 Task: Select Convenience. Add to cart, from DashMart for 1123 Parrill Court, Portage, Indiana 46368, Cell Number 219-406-4695, following items : Fresh Grape Tomatoes (1 pt)_x000D_
 - 2, Iceberg Lettuce (1 ct)_x000D_
 - 2, Russet Potato_x000D_
 - 1, Herb BlastZ Cilantro (0.5 oz)_x000D_
 - 1
Action: Mouse moved to (278, 118)
Screenshot: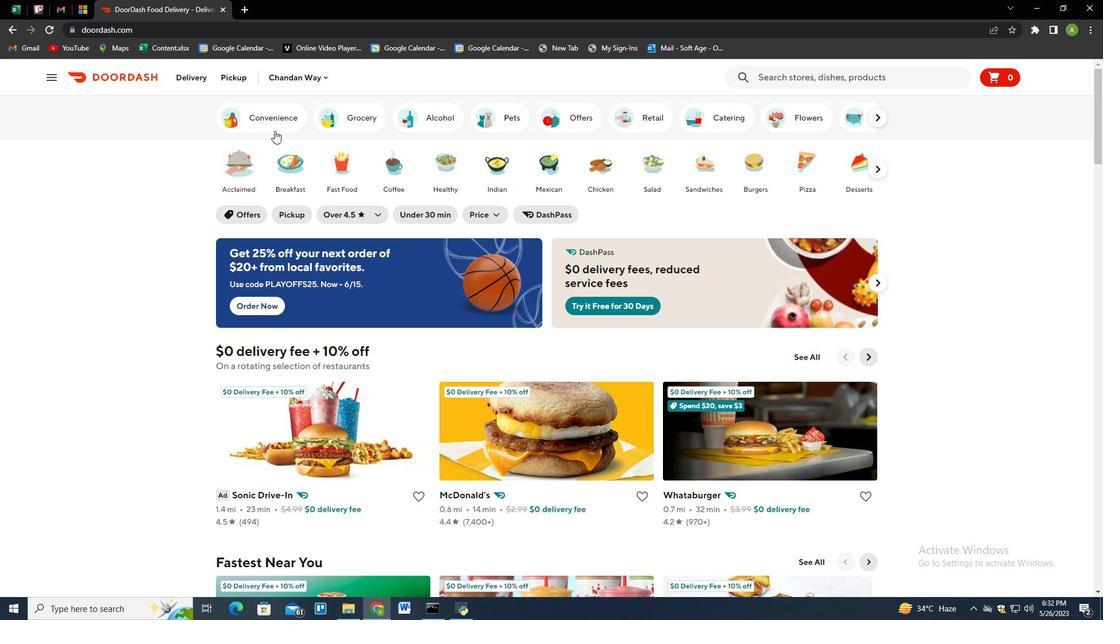 
Action: Mouse pressed left at (278, 118)
Screenshot: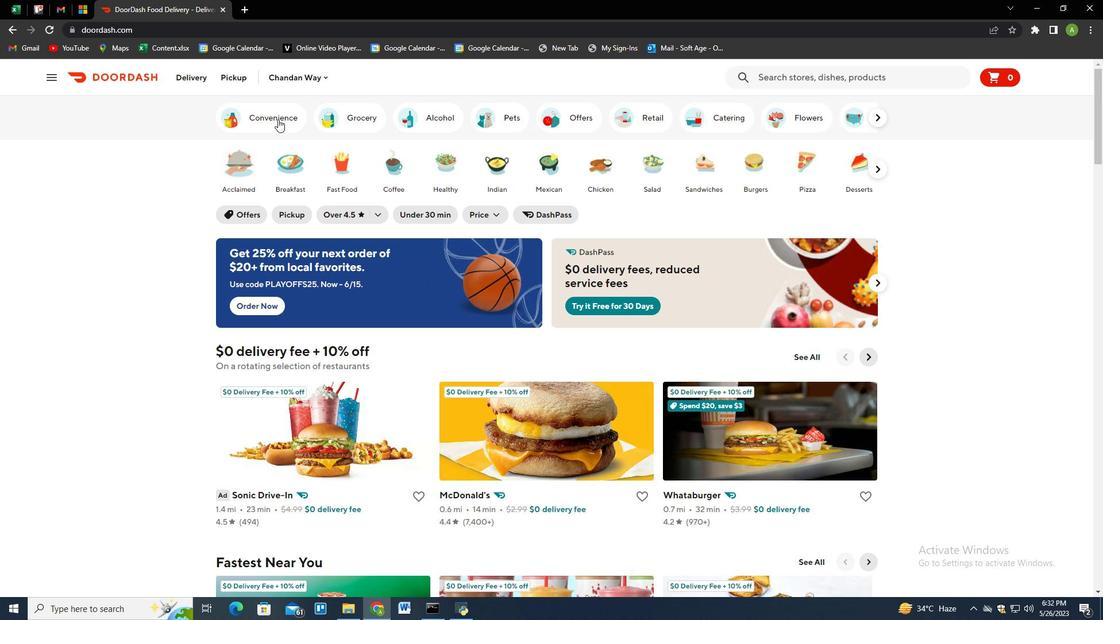 
Action: Mouse moved to (521, 440)
Screenshot: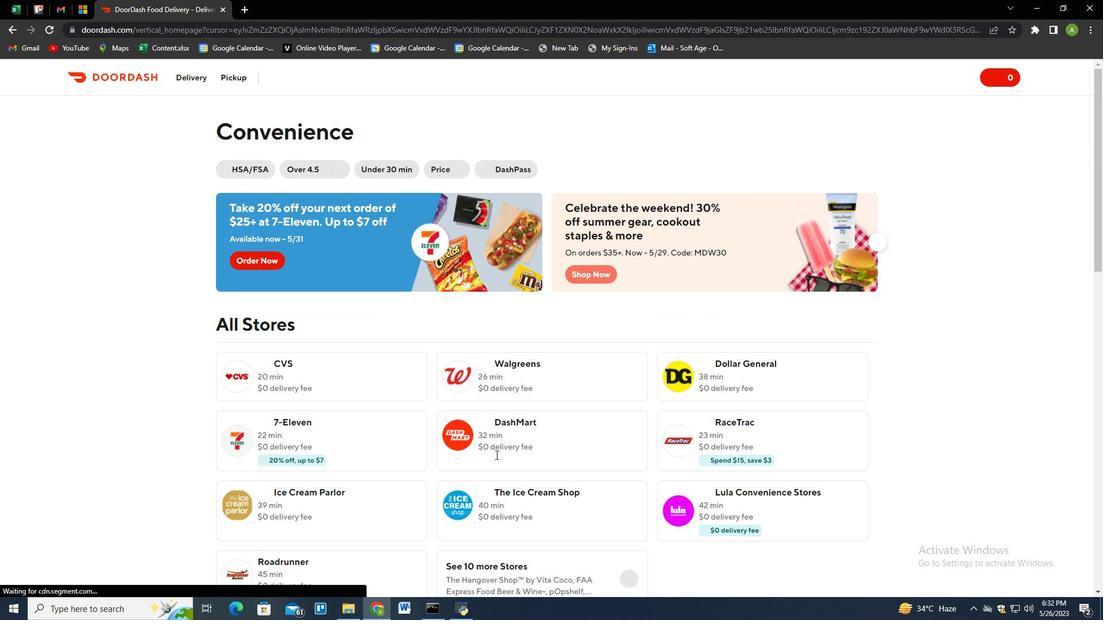 
Action: Mouse pressed left at (521, 440)
Screenshot: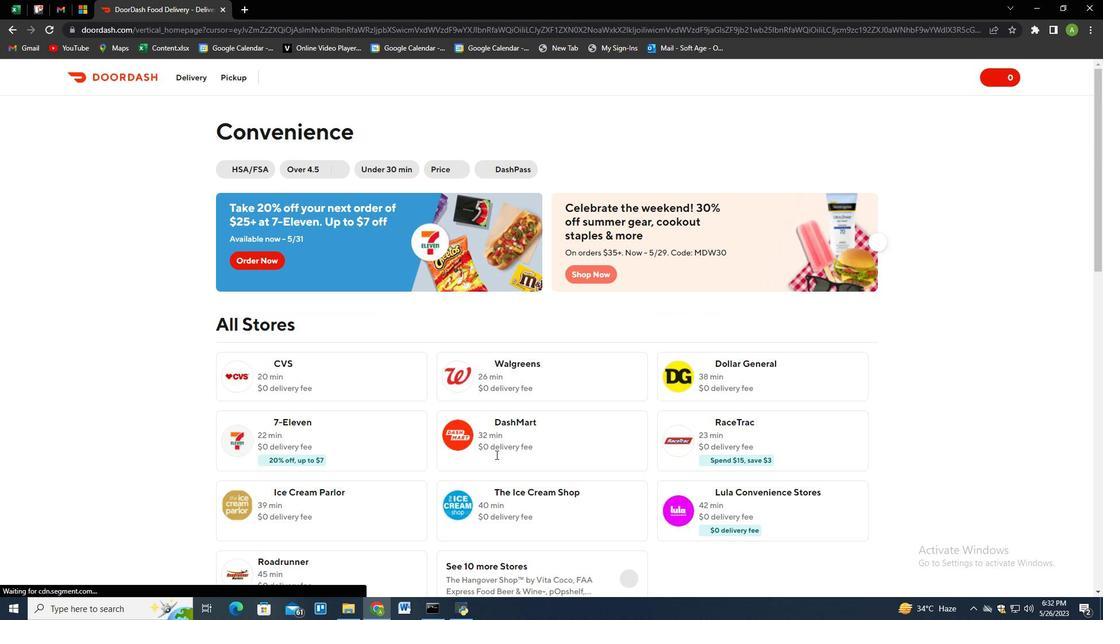 
Action: Mouse moved to (237, 77)
Screenshot: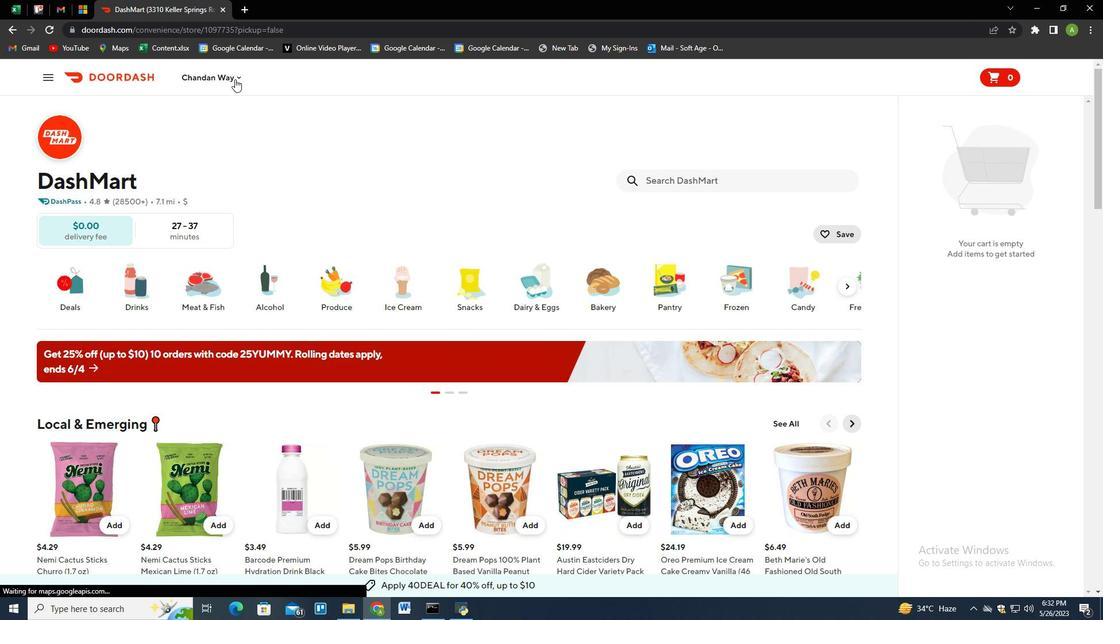 
Action: Mouse pressed left at (237, 77)
Screenshot: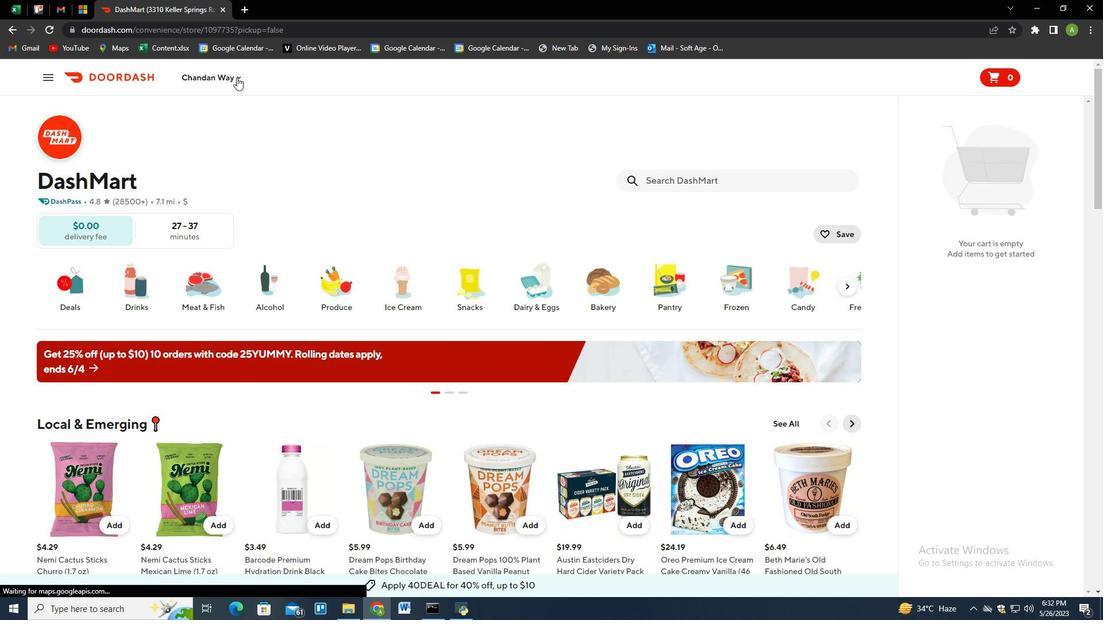 
Action: Mouse moved to (246, 125)
Screenshot: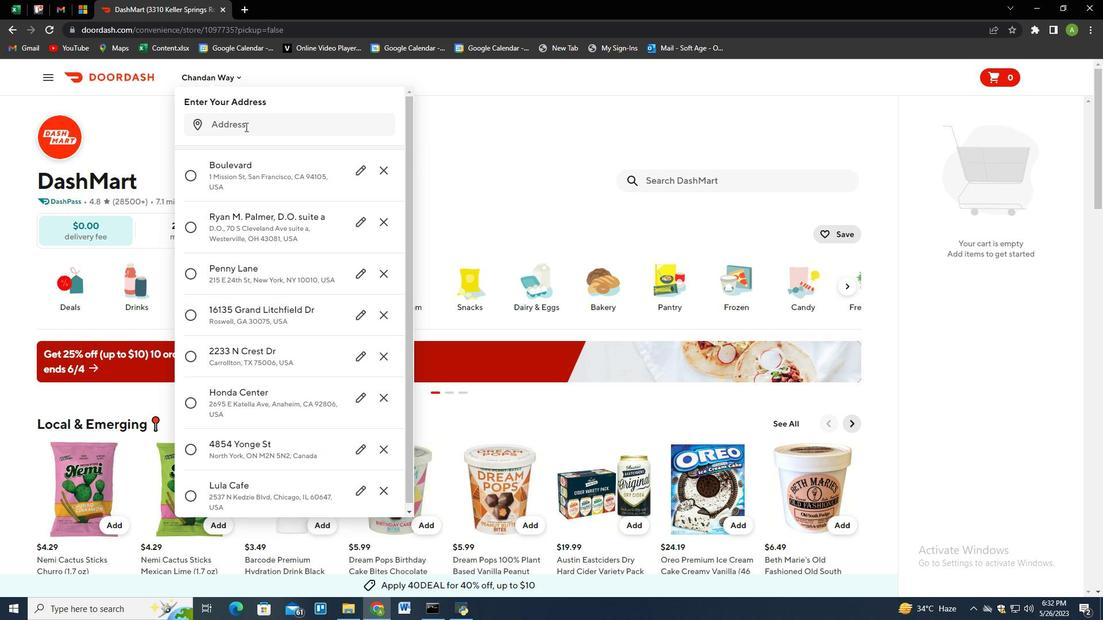 
Action: Mouse pressed left at (246, 125)
Screenshot: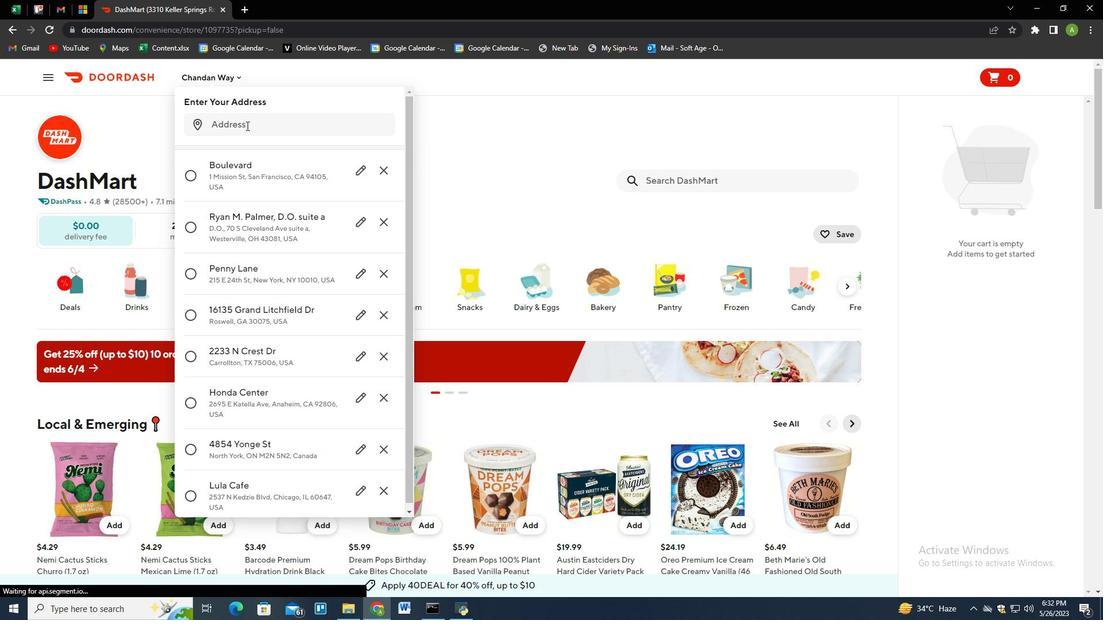 
Action: Mouse moved to (247, 125)
Screenshot: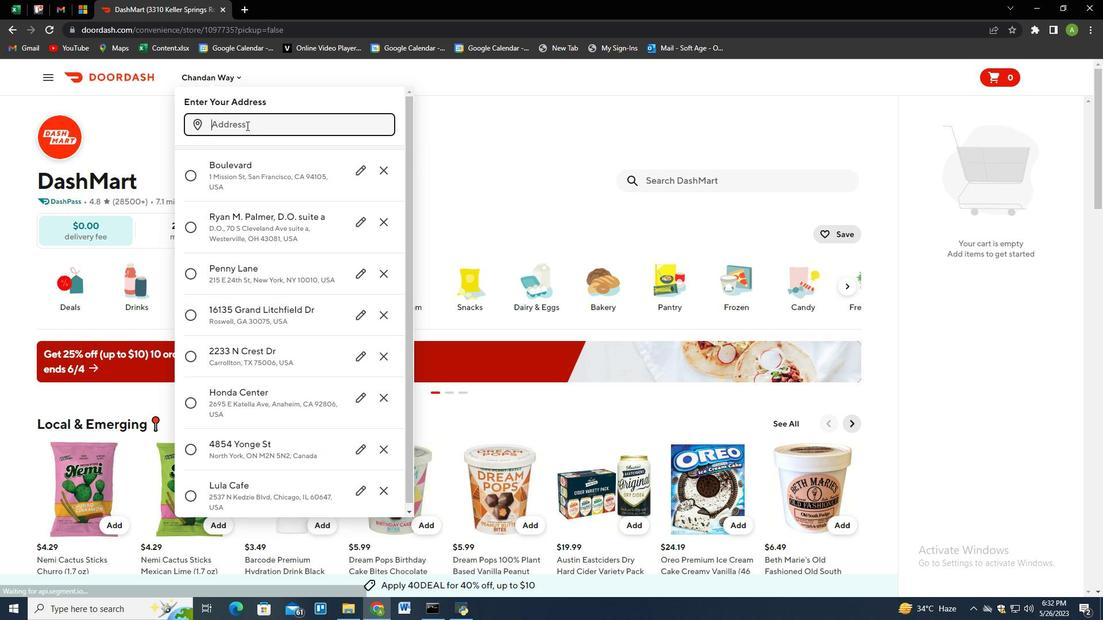 
Action: Key pressed 1123<Key.space>parrill<Key.space>court,<Key.space>poru<Key.backspace>tage<Key.space><Key.backspace>,<Key.space>indiana<Key.space>46368<Key.enter>
Screenshot: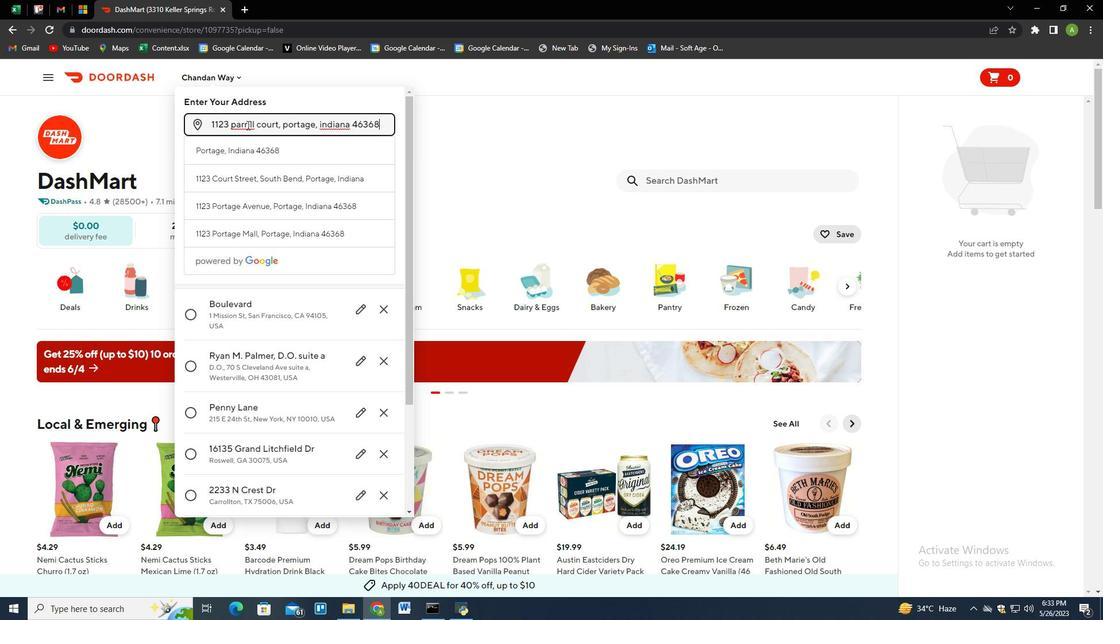 
Action: Mouse moved to (331, 445)
Screenshot: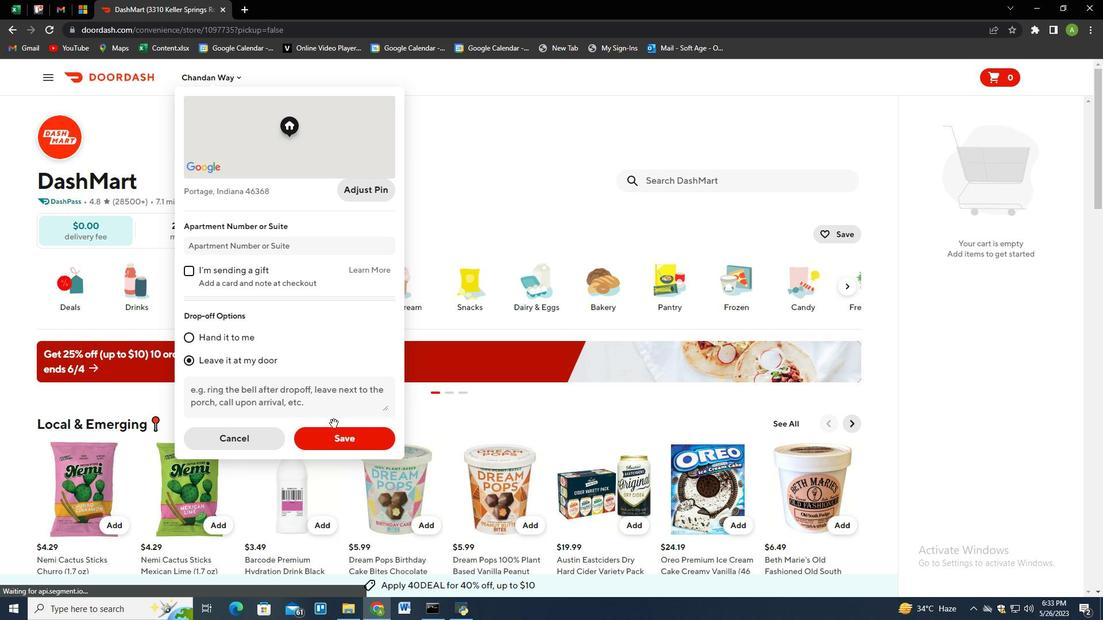 
Action: Mouse pressed left at (331, 445)
Screenshot: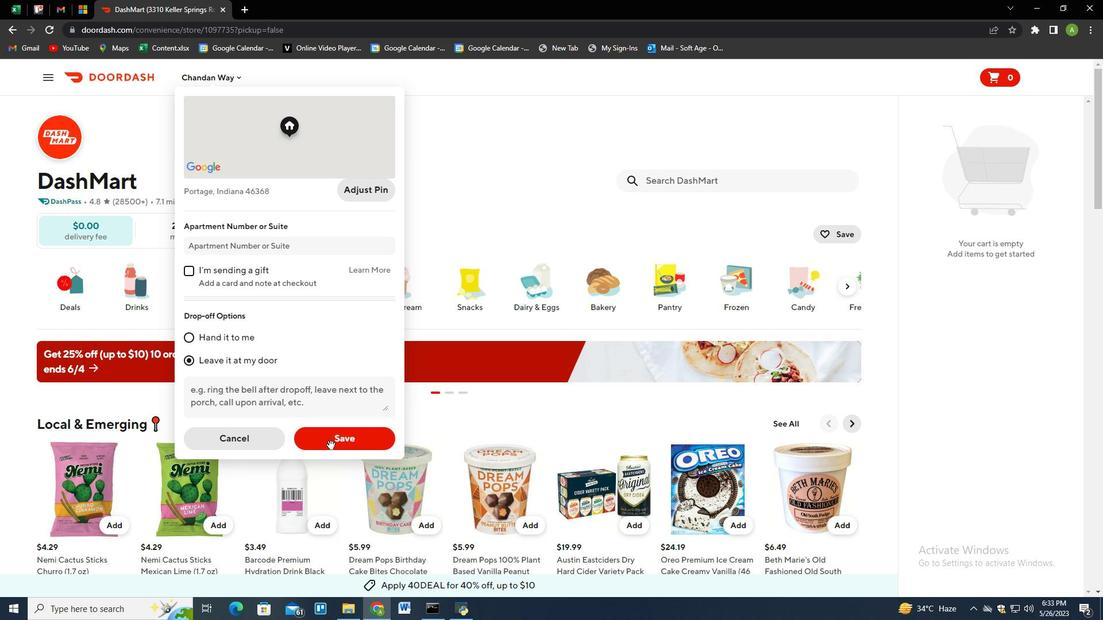 
Action: Mouse moved to (678, 178)
Screenshot: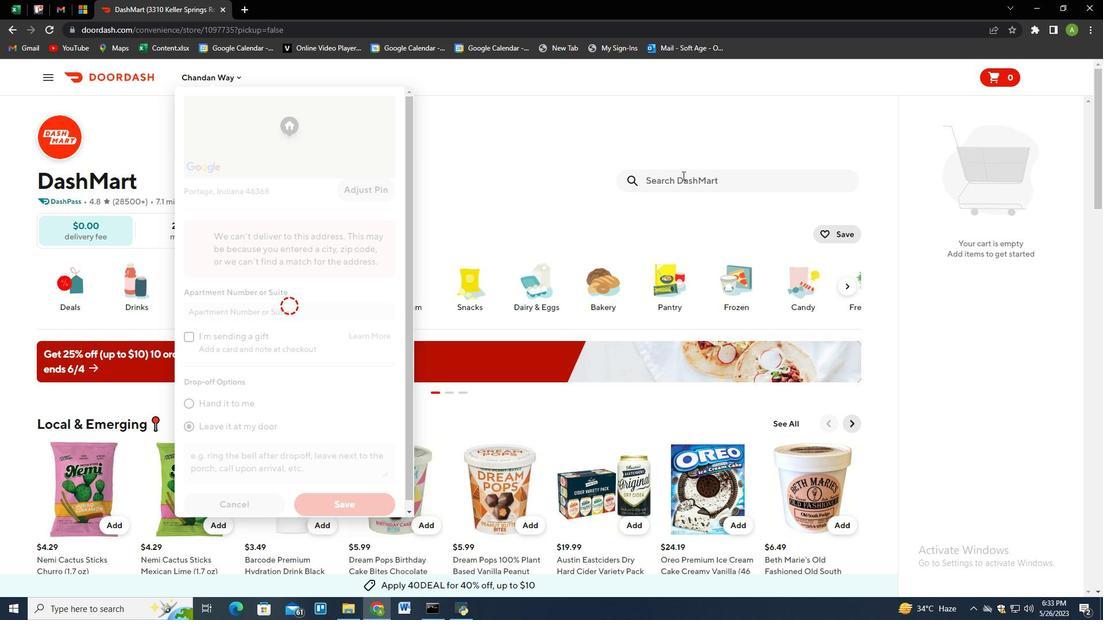
Action: Mouse pressed left at (678, 178)
Screenshot: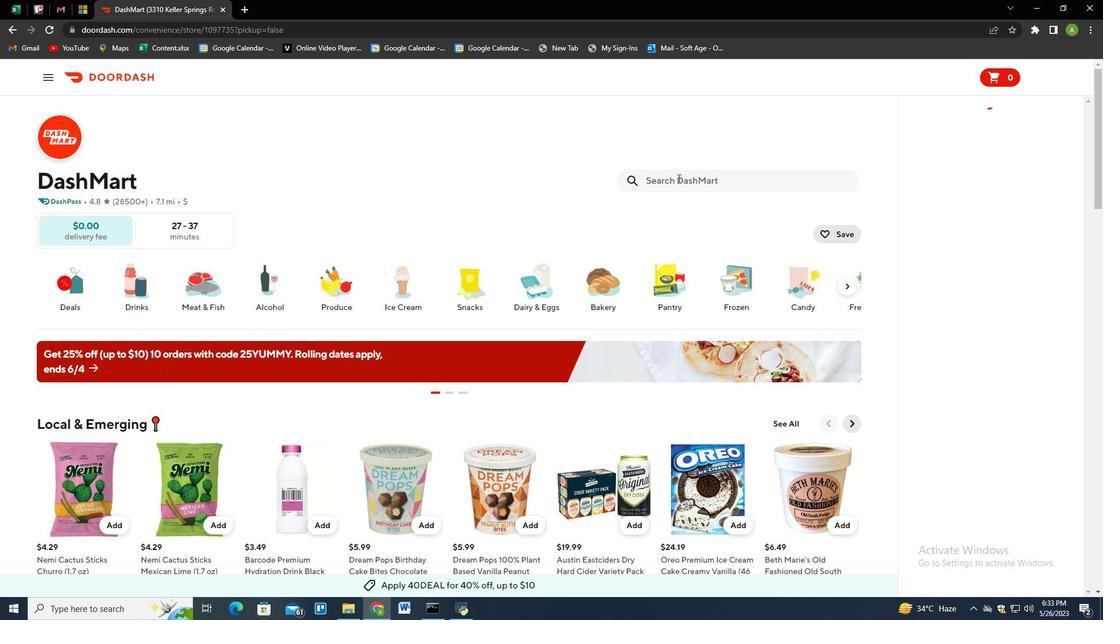 
Action: Key pressed fresh<Key.space>grap<Key.space><Key.backspace>e<Key.space>tomatoes<Key.space>1<Key.backspace><Key.shift><Key.shift>(1<Key.space><Key.space>ct<Key.shift>)<Key.enter>
Screenshot: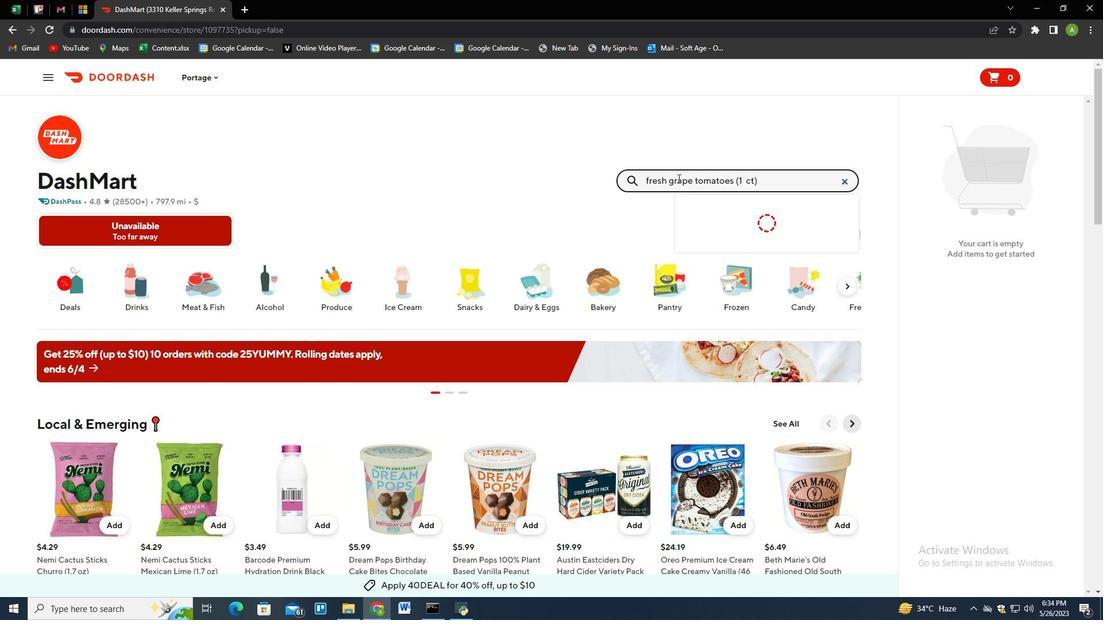 
Action: Mouse moved to (109, 297)
Screenshot: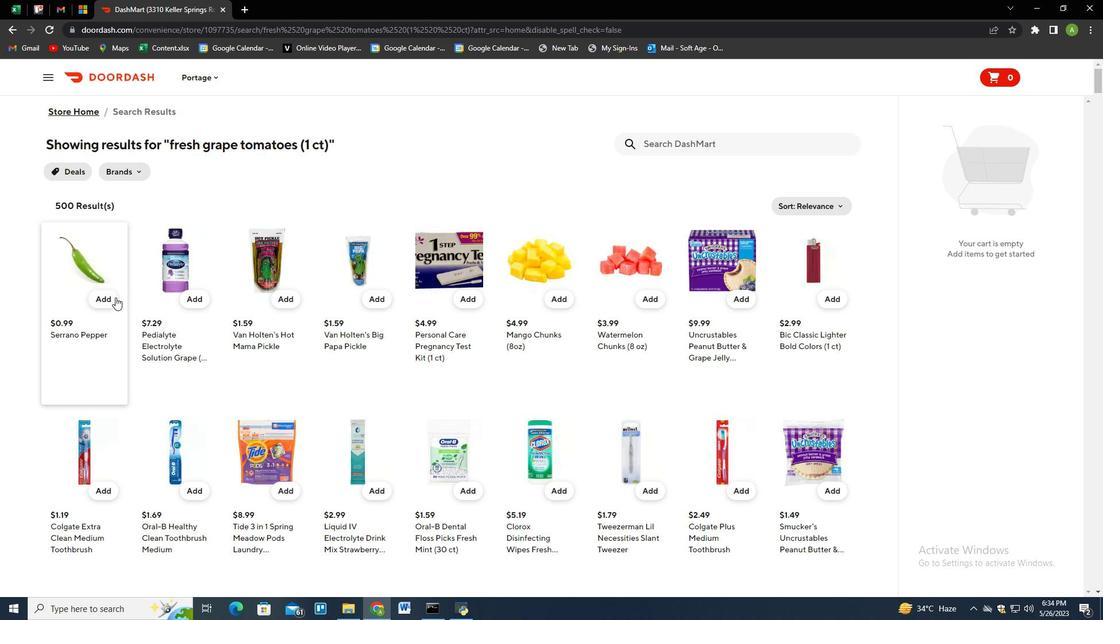 
Action: Mouse pressed left at (109, 297)
Screenshot: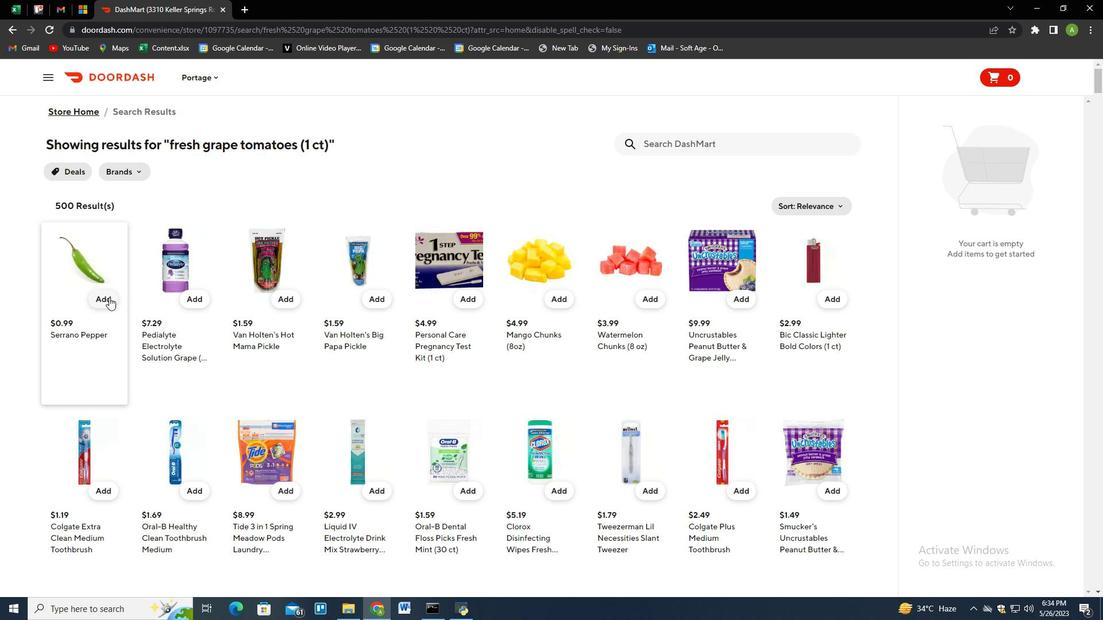 
Action: Mouse moved to (659, 150)
Screenshot: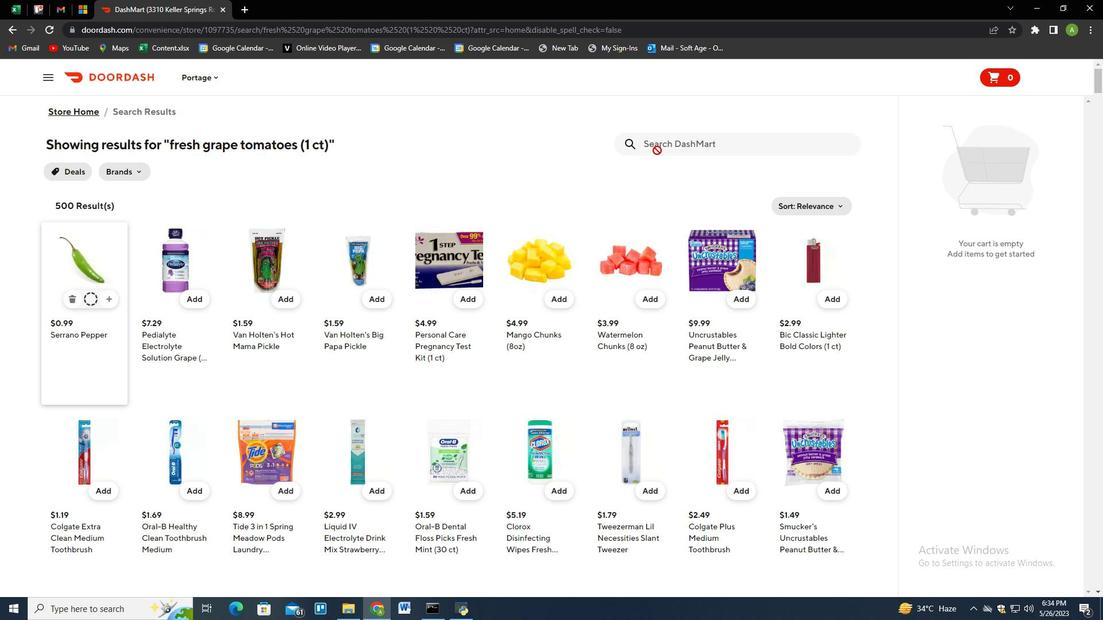 
Action: Mouse pressed left at (659, 150)
Screenshot: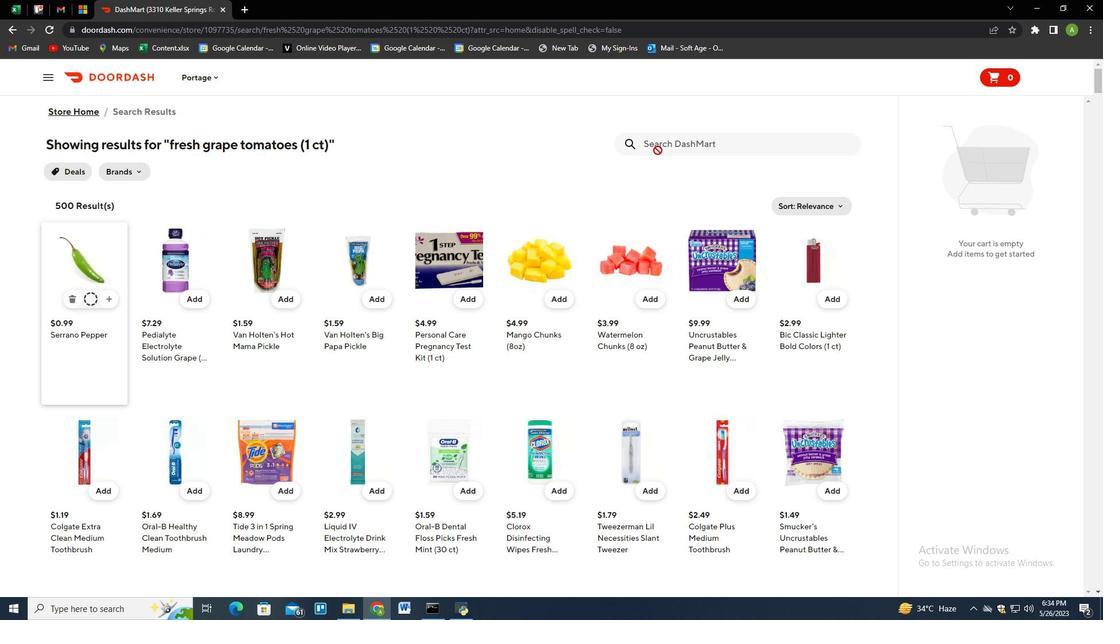 
Action: Mouse moved to (1066, 202)
Screenshot: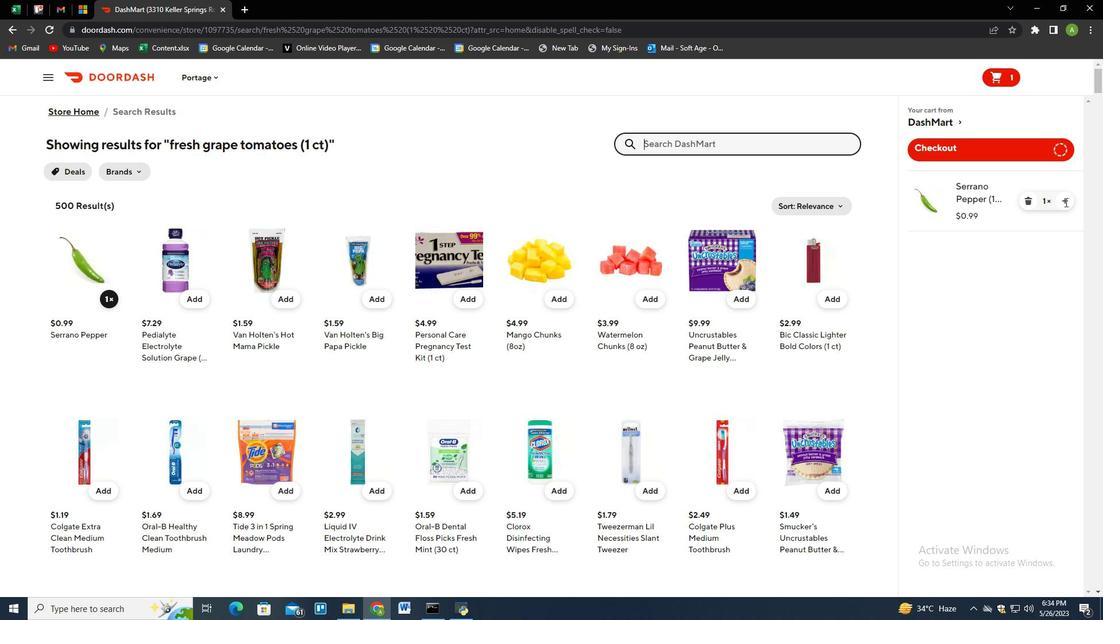 
Action: Mouse pressed left at (1066, 202)
Screenshot: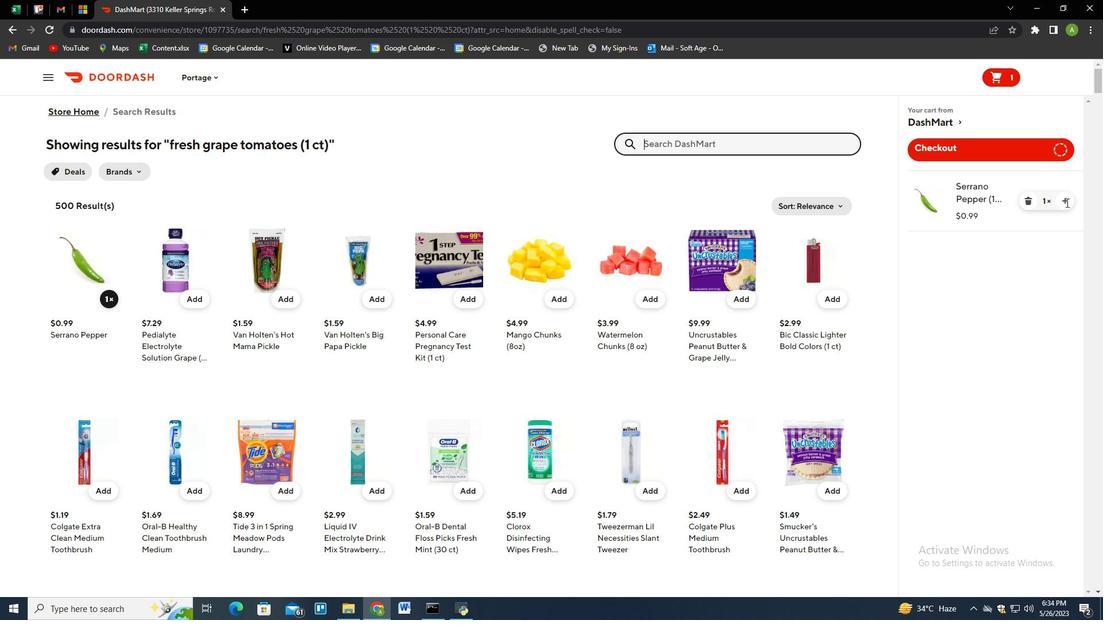 
Action: Mouse moved to (689, 144)
Screenshot: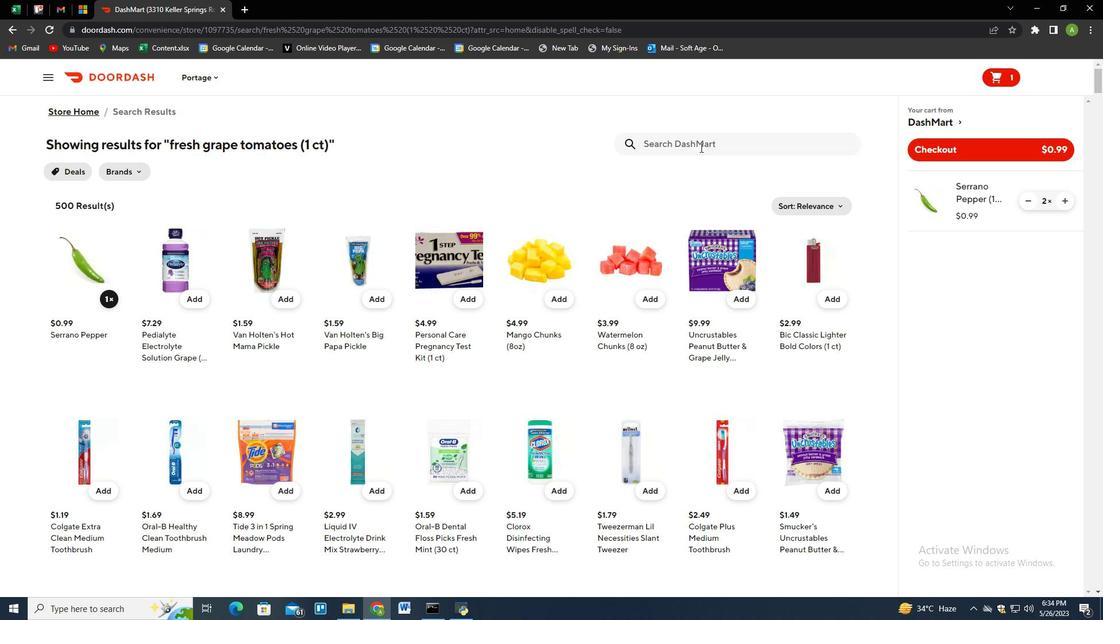 
Action: Mouse pressed left at (689, 144)
Screenshot: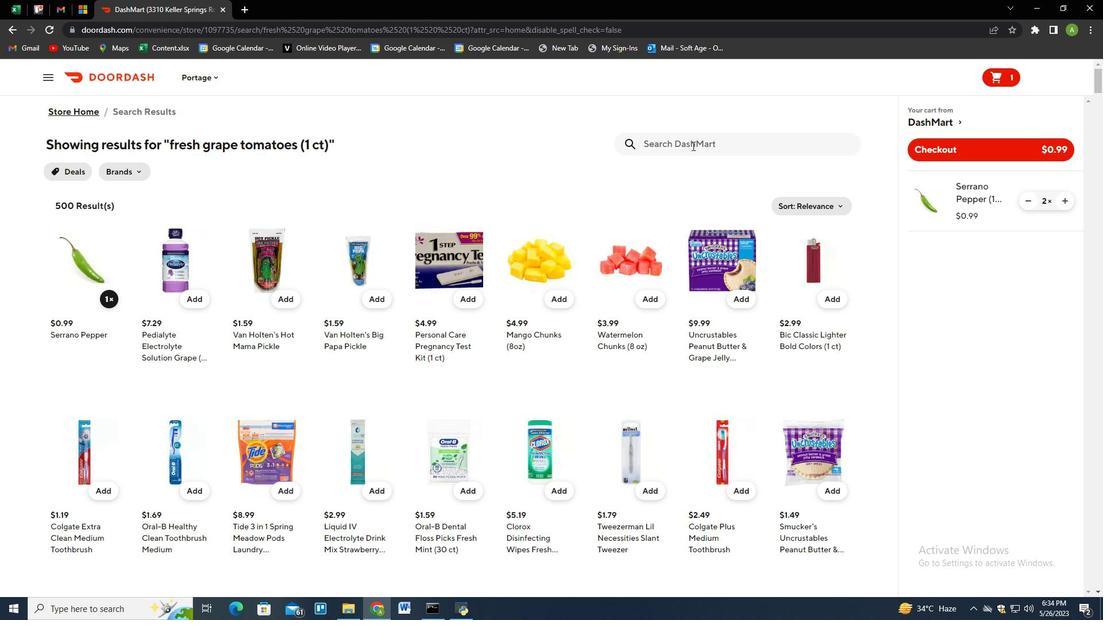 
Action: Mouse moved to (661, 162)
Screenshot: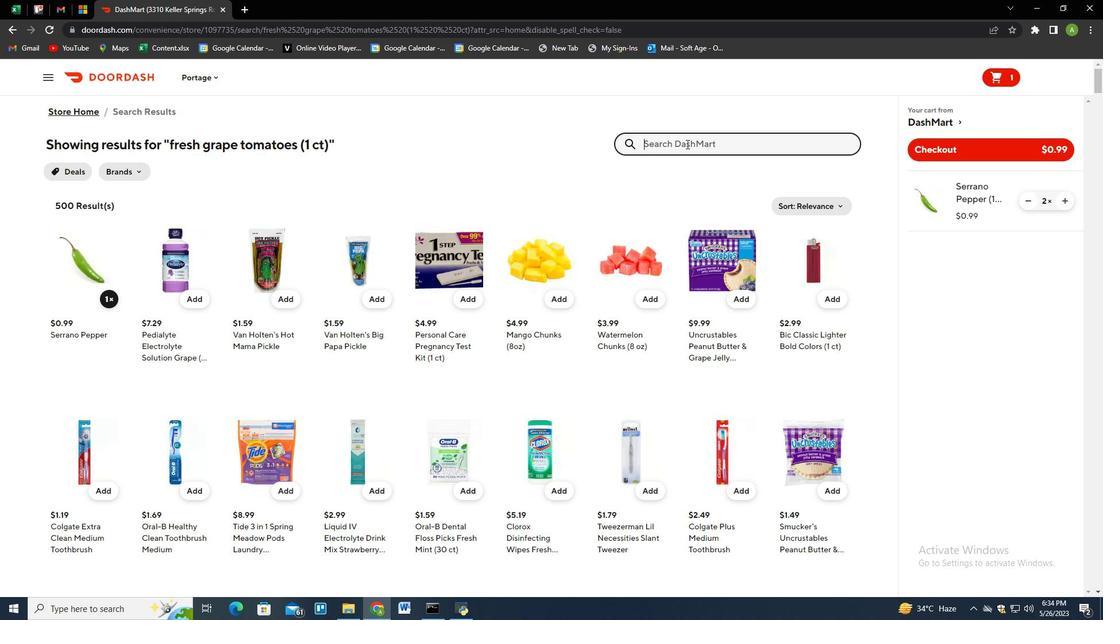 
Action: Key pressed iceberg<Key.space>lettuce<Key.space><Key.shift>(1<Key.space>ct<Key.shift>)<Key.enter>
Screenshot: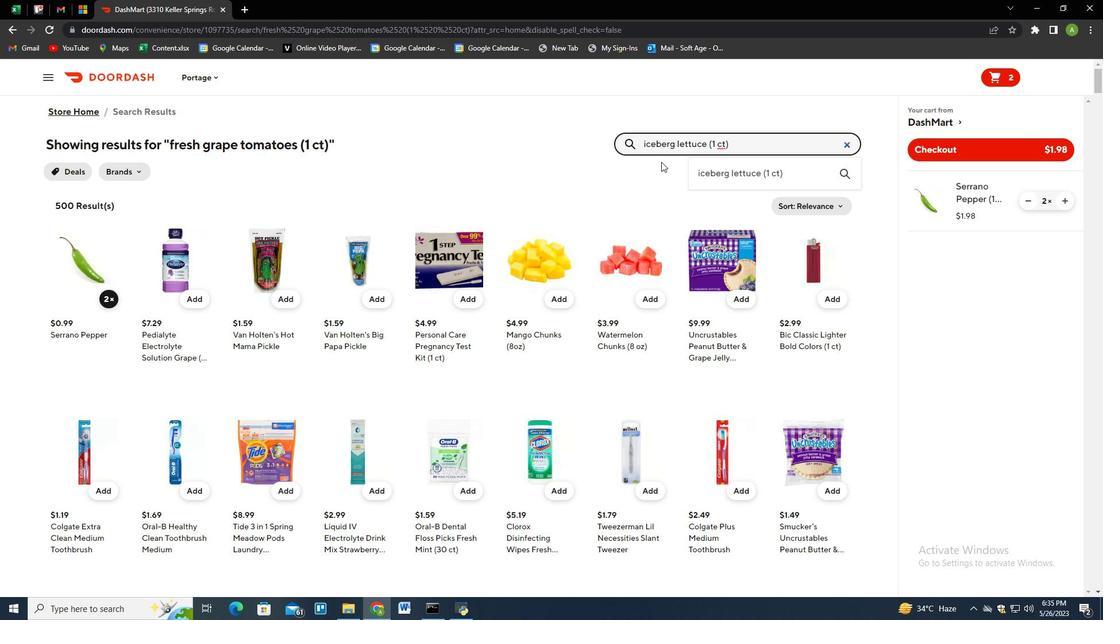 
Action: Mouse moved to (105, 300)
Screenshot: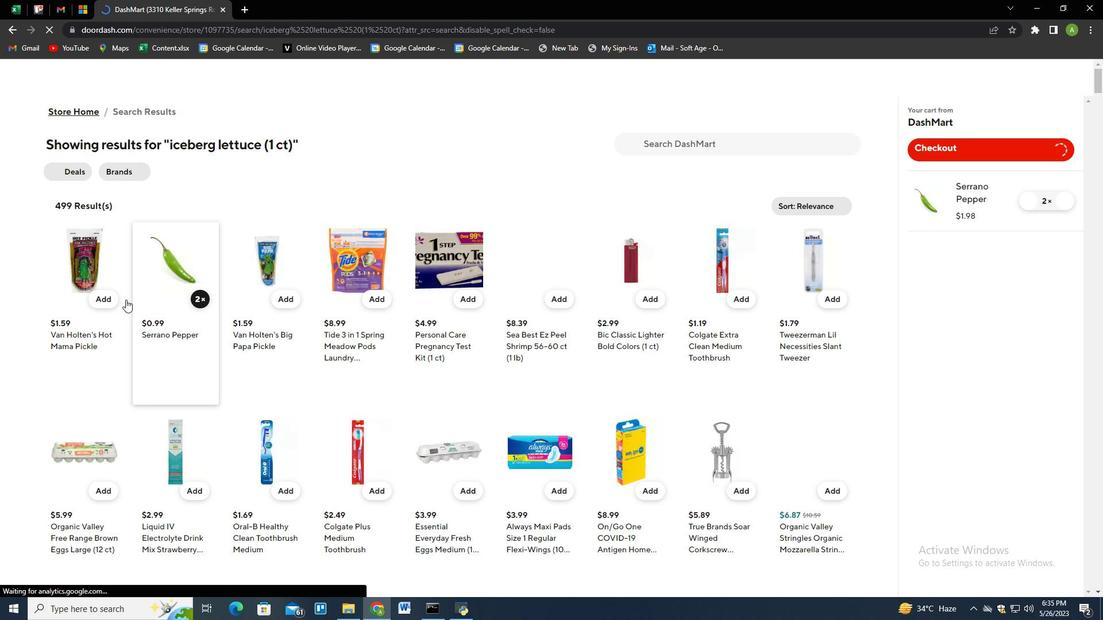 
Action: Mouse pressed left at (105, 300)
Screenshot: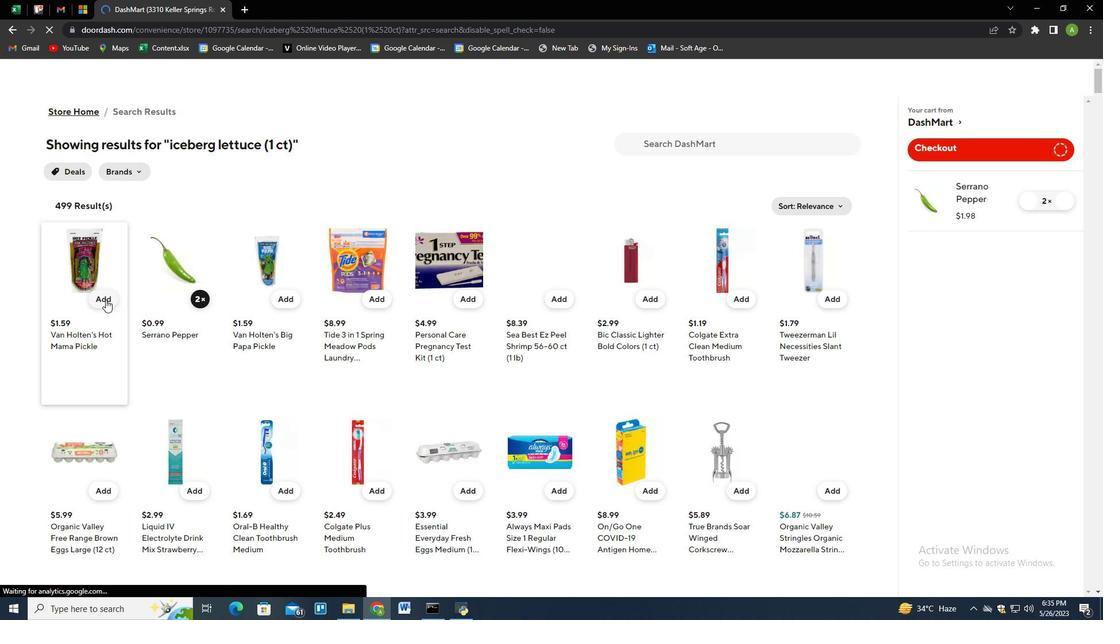 
Action: Mouse moved to (1063, 259)
Screenshot: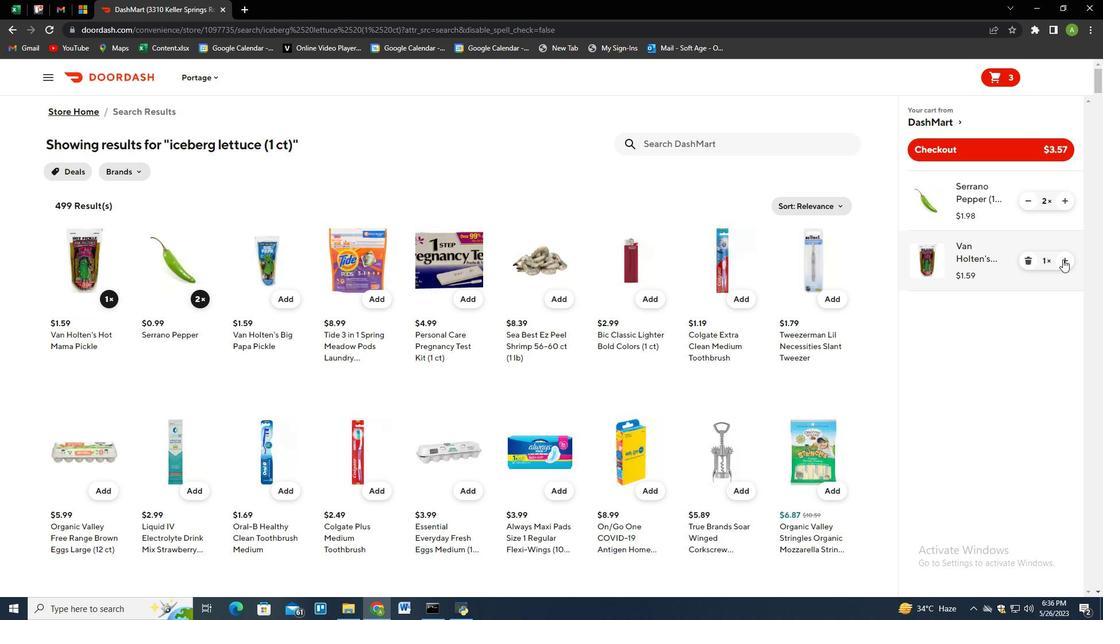 
Action: Mouse pressed left at (1063, 259)
Screenshot: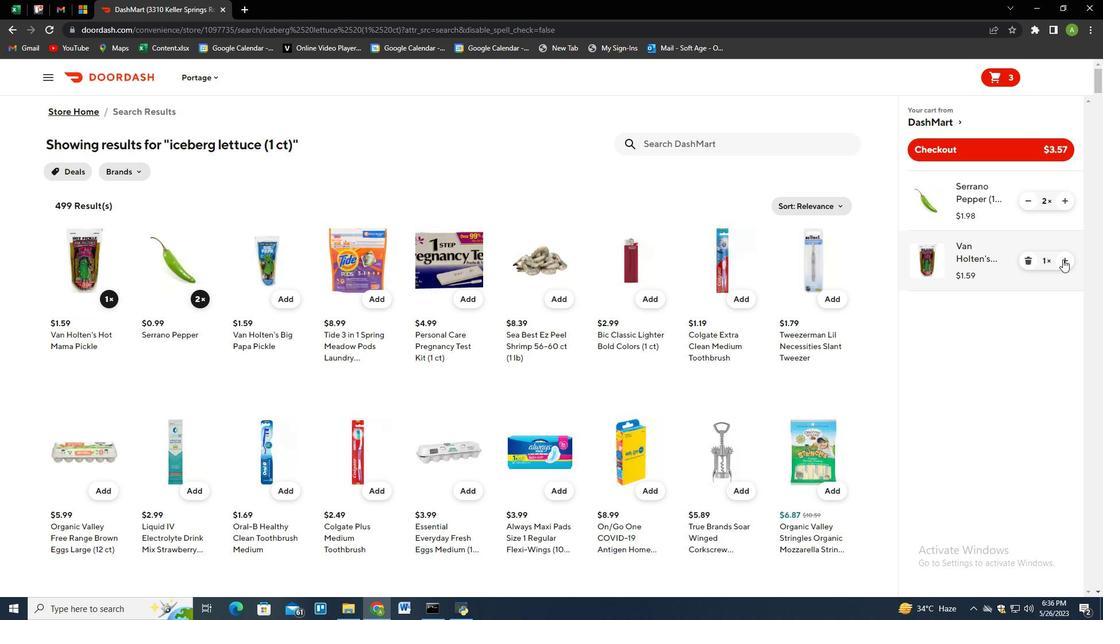 
Action: Mouse moved to (691, 143)
Screenshot: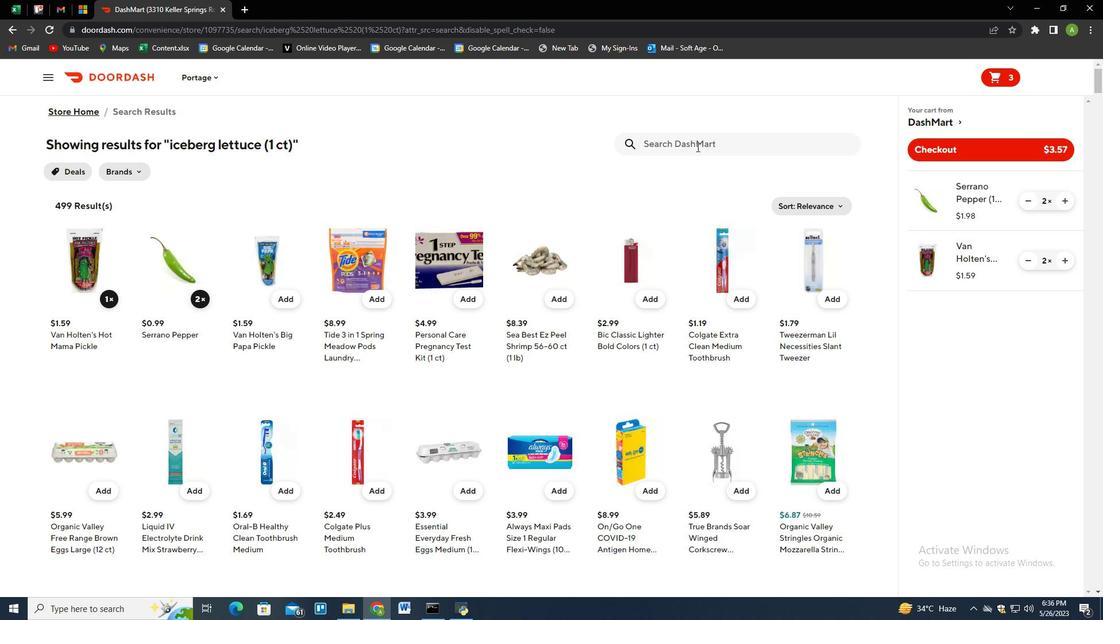 
Action: Mouse pressed left at (691, 143)
Screenshot: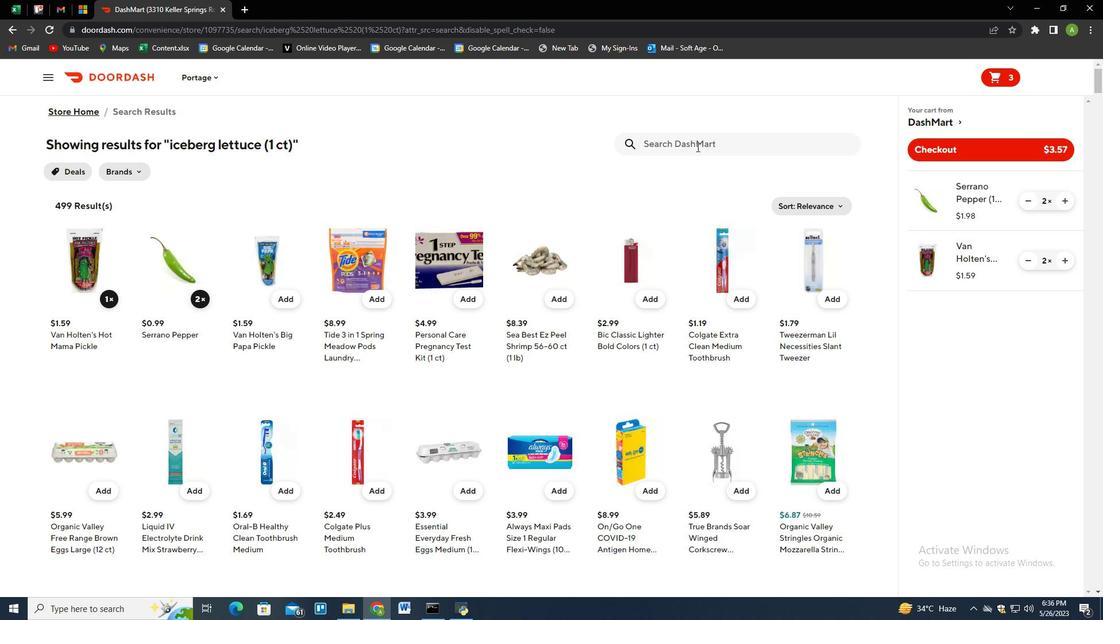 
Action: Mouse moved to (652, 180)
Screenshot: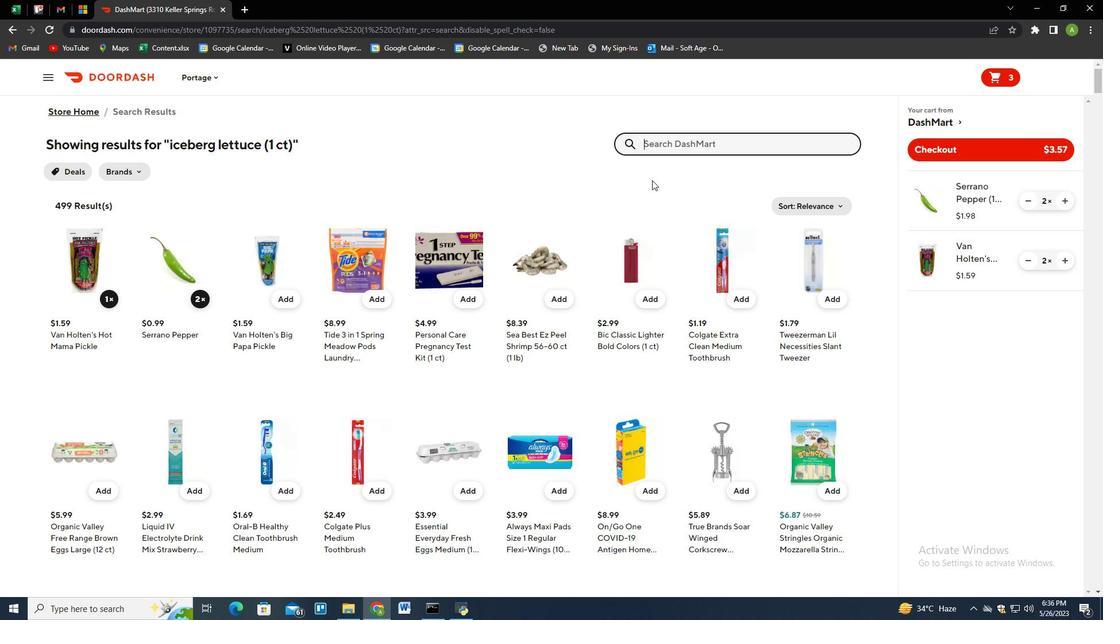 
Action: Key pressed russet<Key.space>potato<Key.enter>
Screenshot: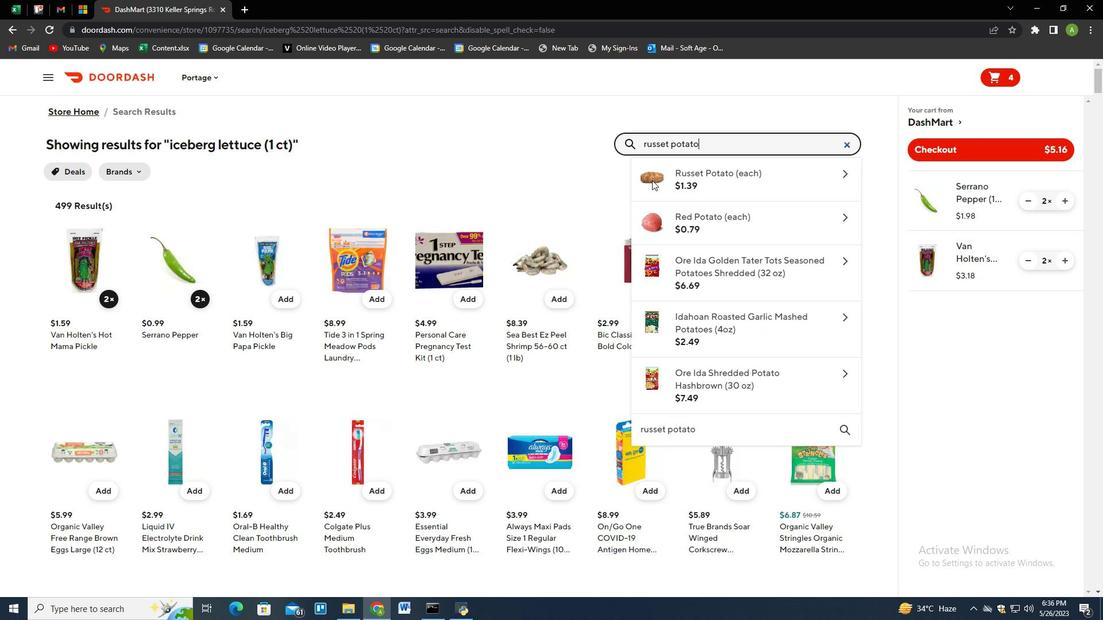 
Action: Mouse moved to (105, 301)
Screenshot: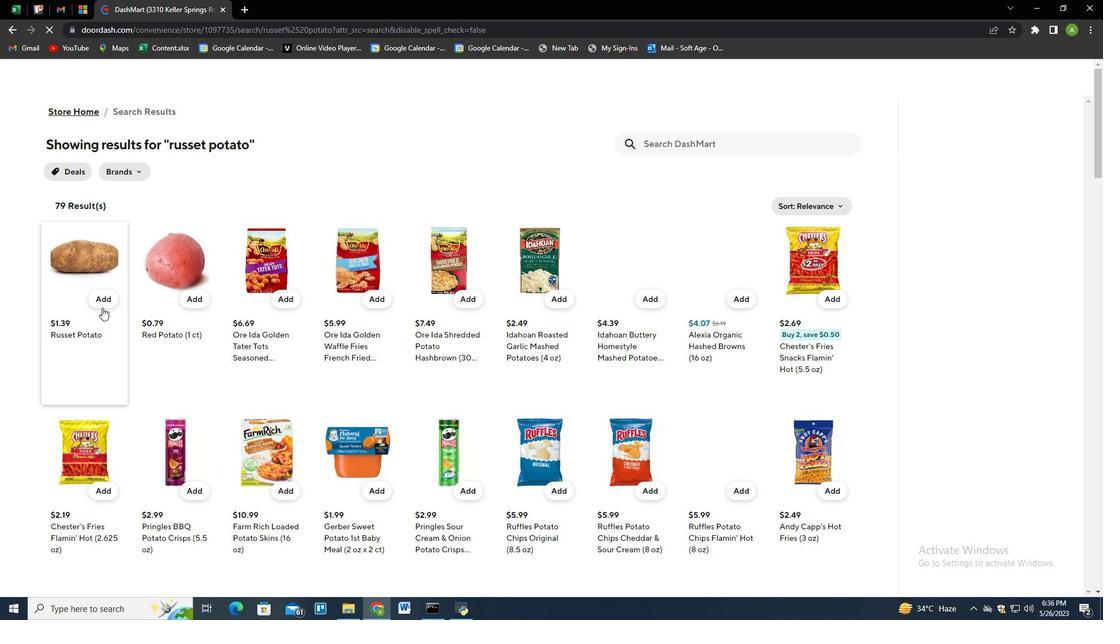 
Action: Mouse pressed left at (105, 301)
Screenshot: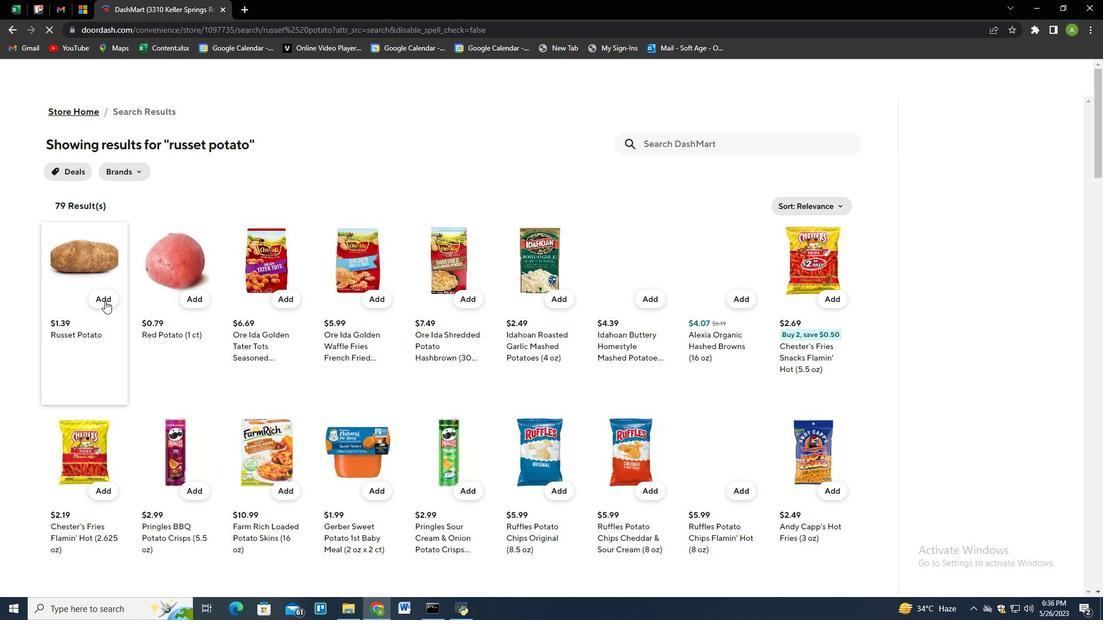
Action: Mouse moved to (668, 142)
Screenshot: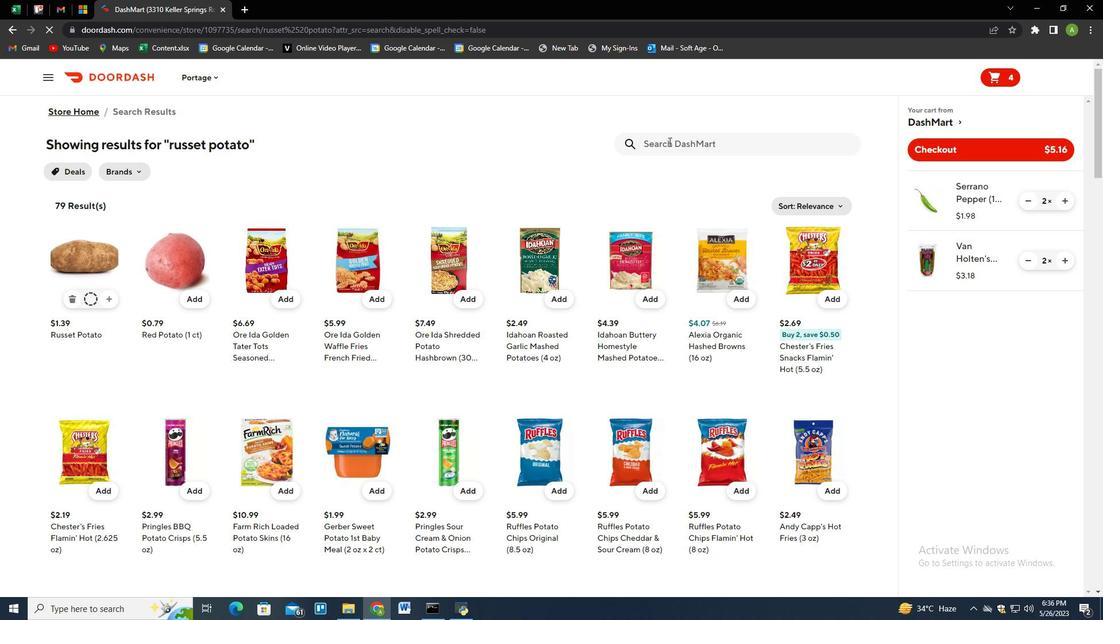 
Action: Mouse pressed left at (668, 142)
Screenshot: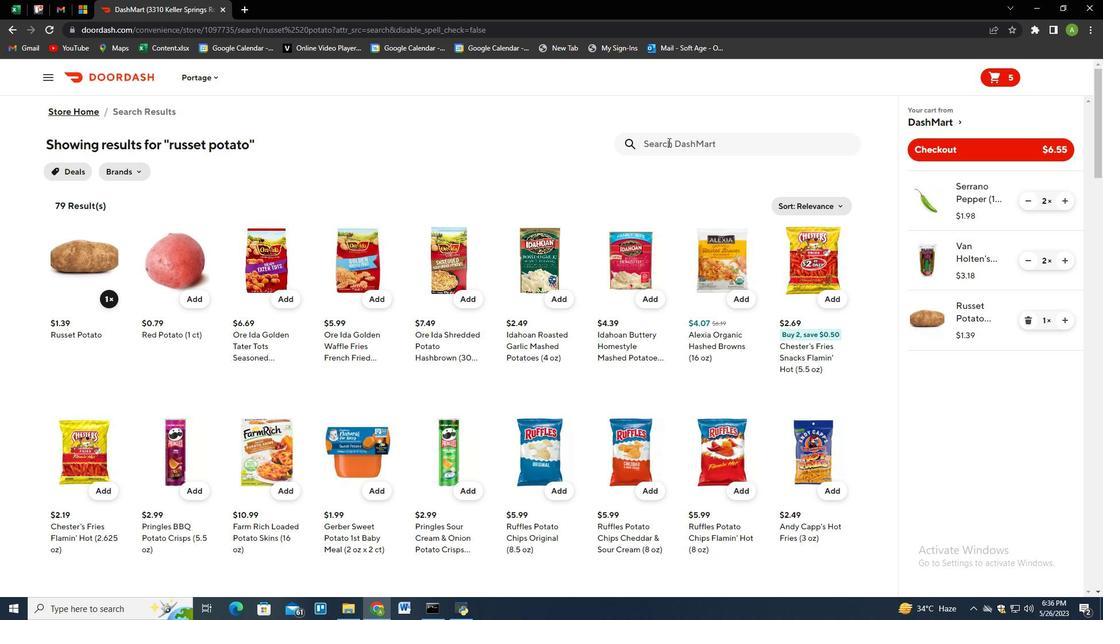 
Action: Key pressed herb<Key.space>blastz<Key.space>cilantra<Key.backspace>o<Key.space><Key.shift>(0.5<Key.space>oz<Key.shift>)<Key.enter>
Screenshot: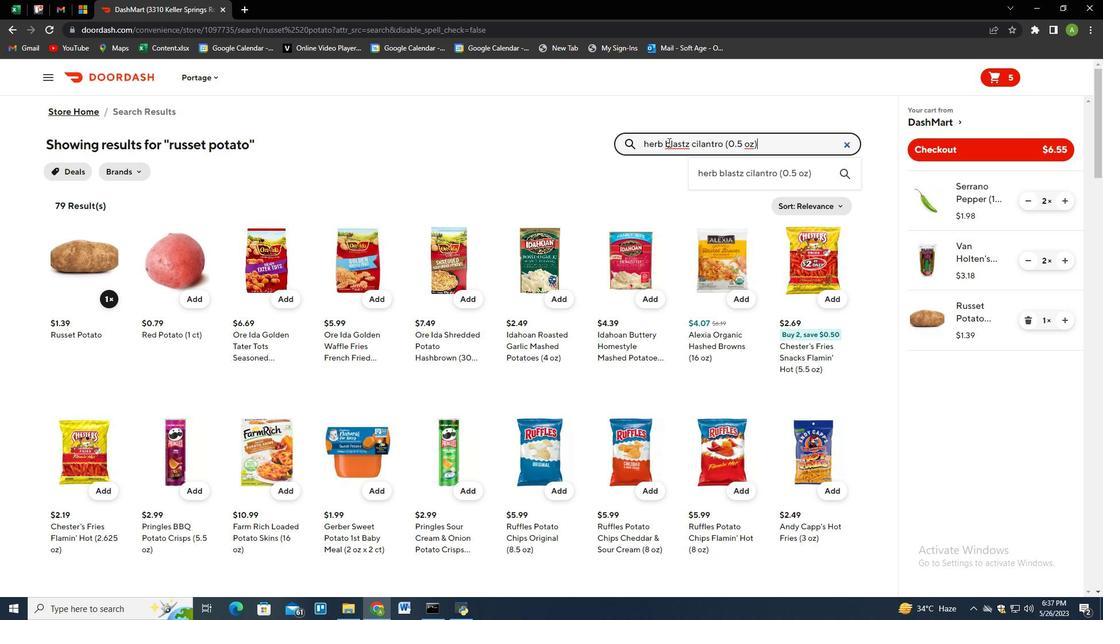 
Action: Mouse moved to (98, 300)
Screenshot: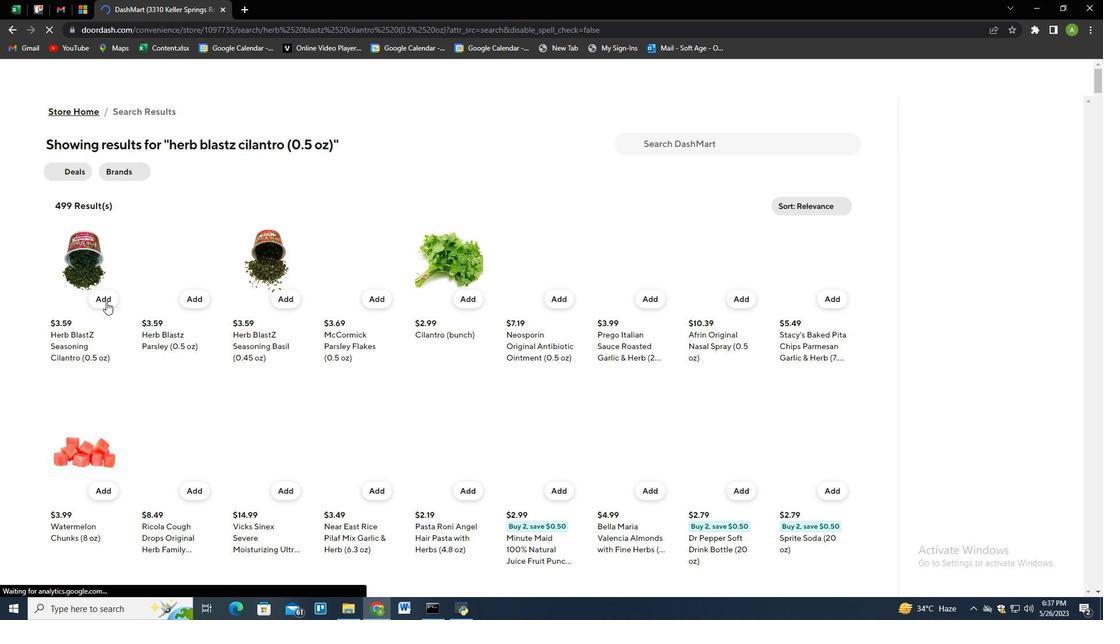 
Action: Mouse pressed left at (98, 300)
Screenshot: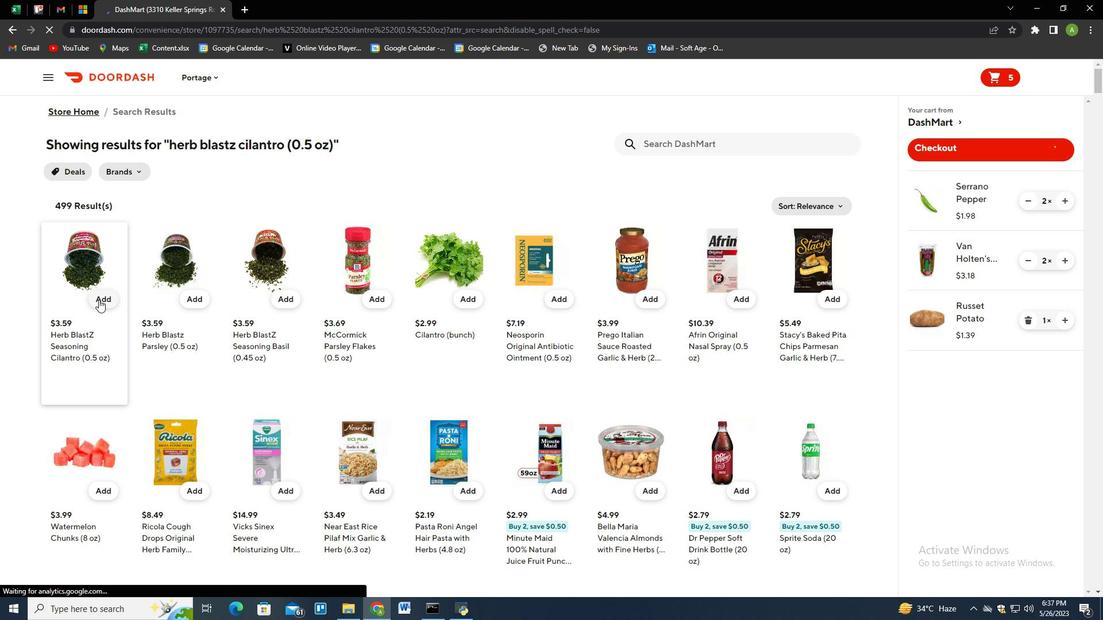 
Action: Mouse moved to (928, 149)
Screenshot: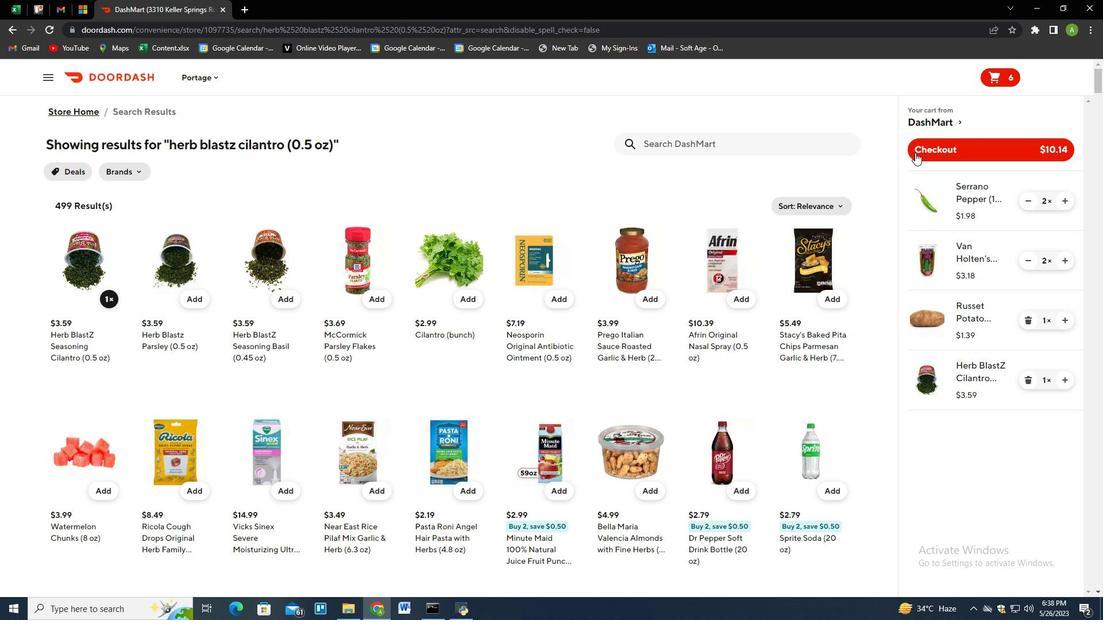 
Action: Mouse pressed left at (928, 149)
Screenshot: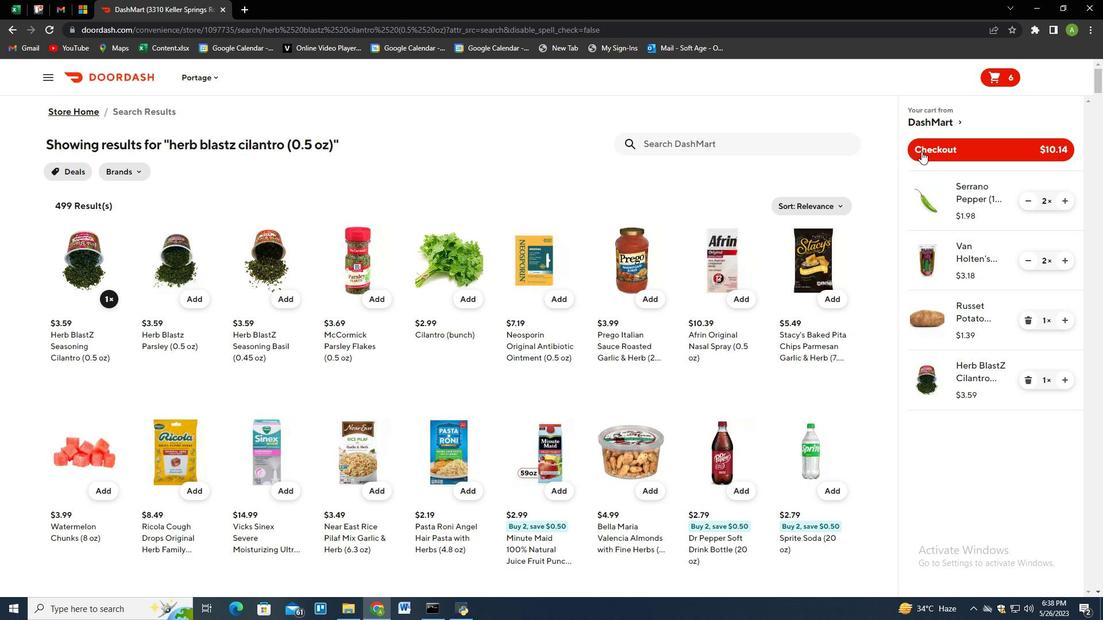 
